 Task: Change the FFT window to Hann of the visualizer filter.
Action: Mouse moved to (94, 8)
Screenshot: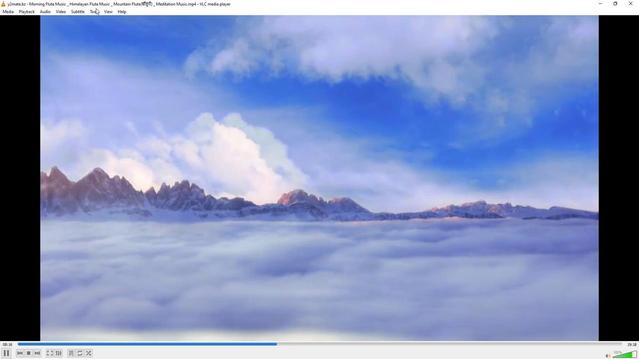 
Action: Mouse pressed left at (94, 8)
Screenshot: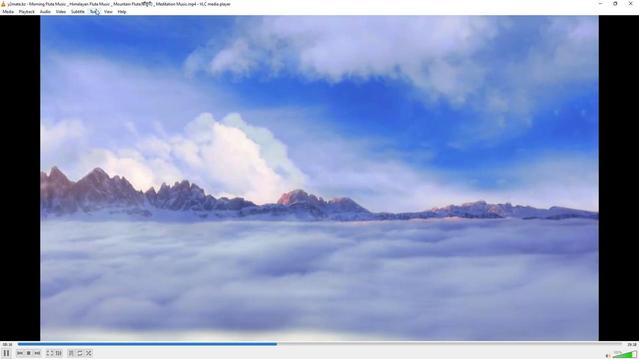 
Action: Mouse moved to (94, 88)
Screenshot: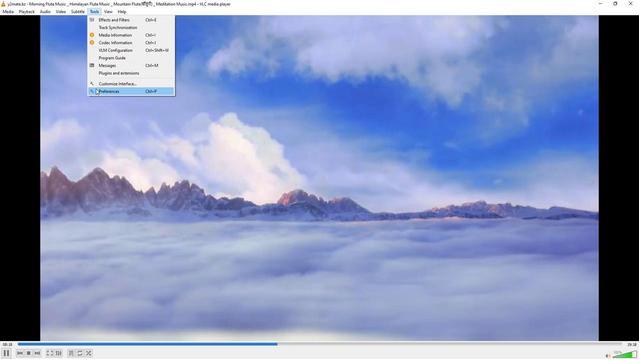 
Action: Mouse pressed left at (94, 88)
Screenshot: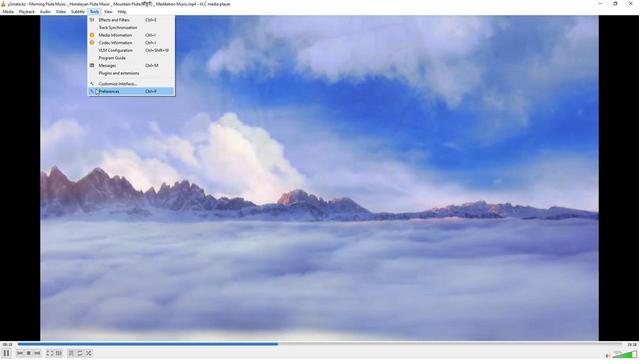 
Action: Mouse moved to (213, 291)
Screenshot: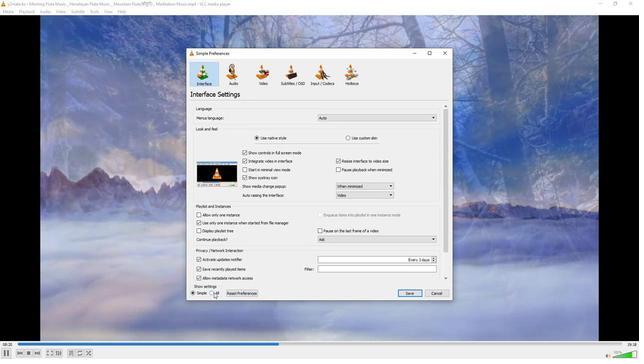 
Action: Mouse pressed left at (213, 291)
Screenshot: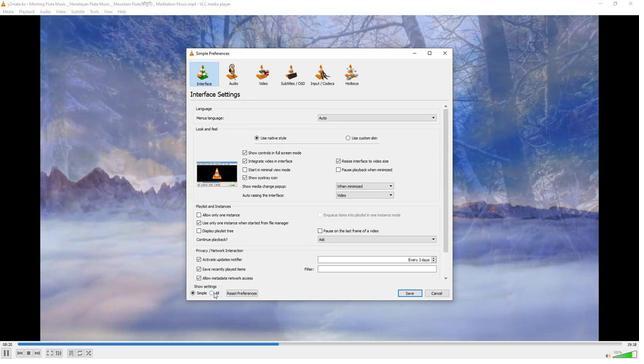 
Action: Mouse moved to (200, 158)
Screenshot: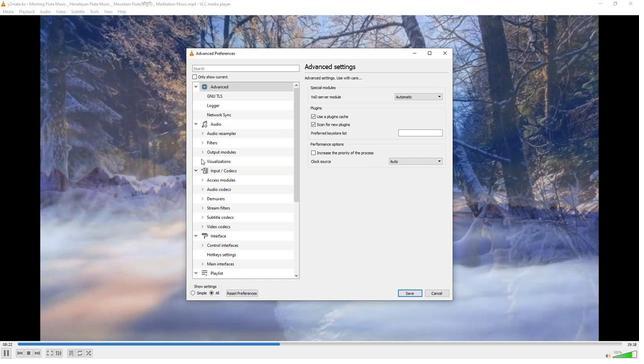 
Action: Mouse pressed left at (200, 158)
Screenshot: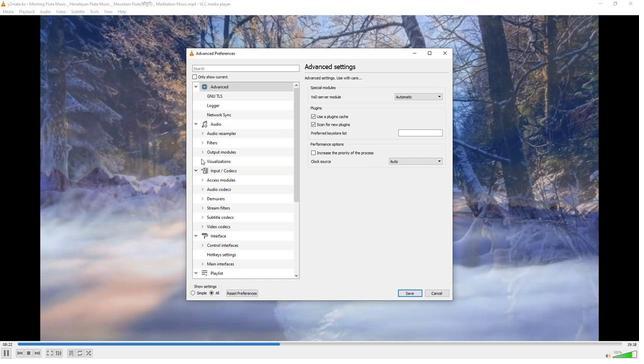 
Action: Mouse moved to (222, 200)
Screenshot: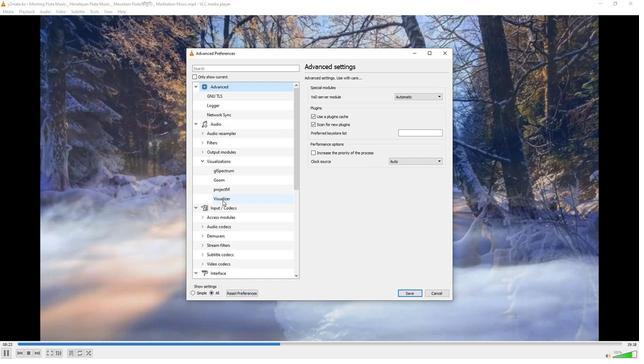 
Action: Mouse pressed left at (222, 200)
Screenshot: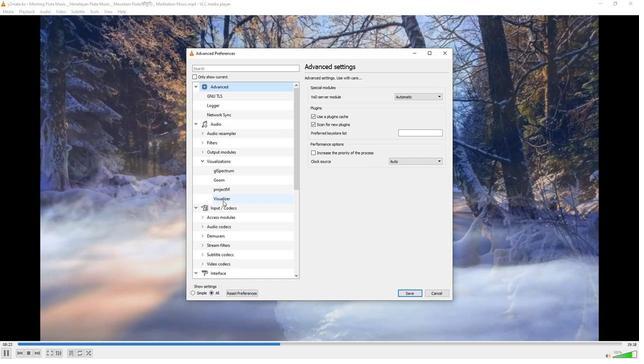 
Action: Mouse moved to (415, 124)
Screenshot: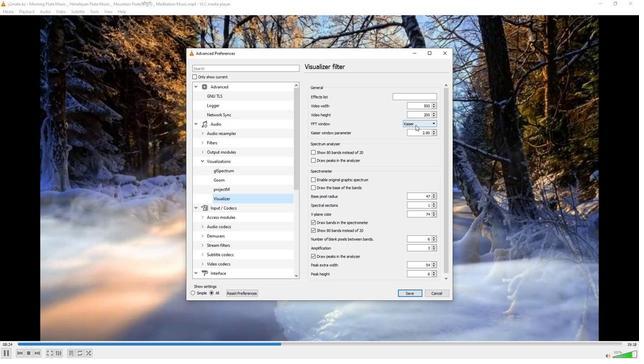 
Action: Mouse pressed left at (415, 124)
Screenshot: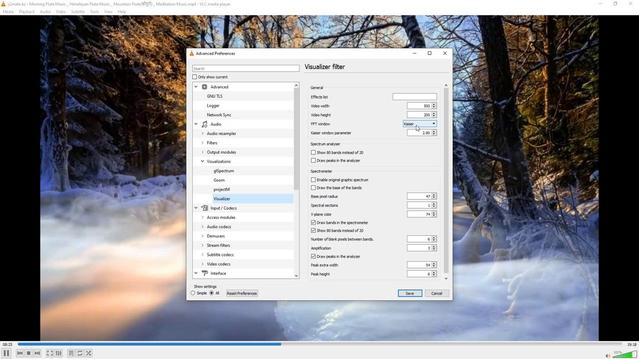 
Action: Mouse moved to (414, 133)
Screenshot: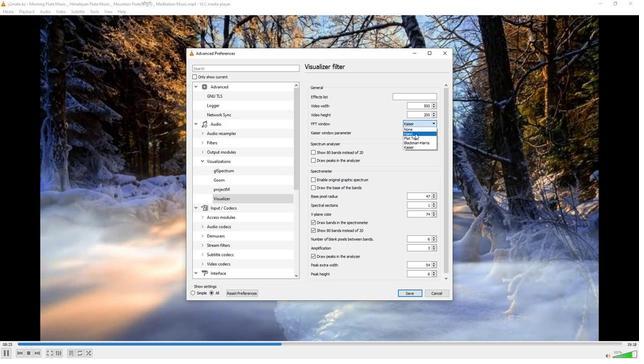 
Action: Mouse pressed left at (414, 133)
Screenshot: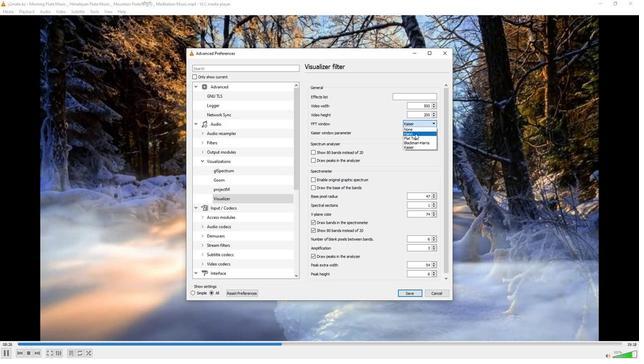 
Action: Mouse moved to (392, 132)
Screenshot: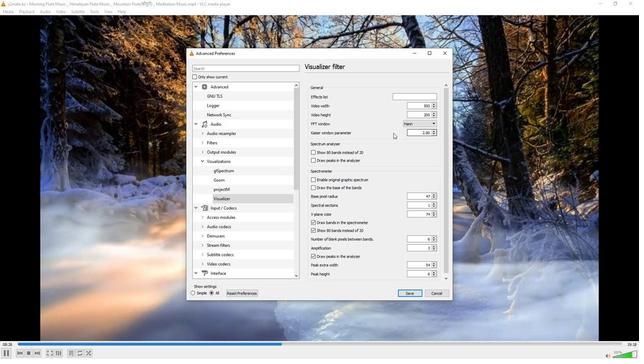 
